 Task: Set the Speed to 50%
Action: Mouse moved to (152, 568)
Screenshot: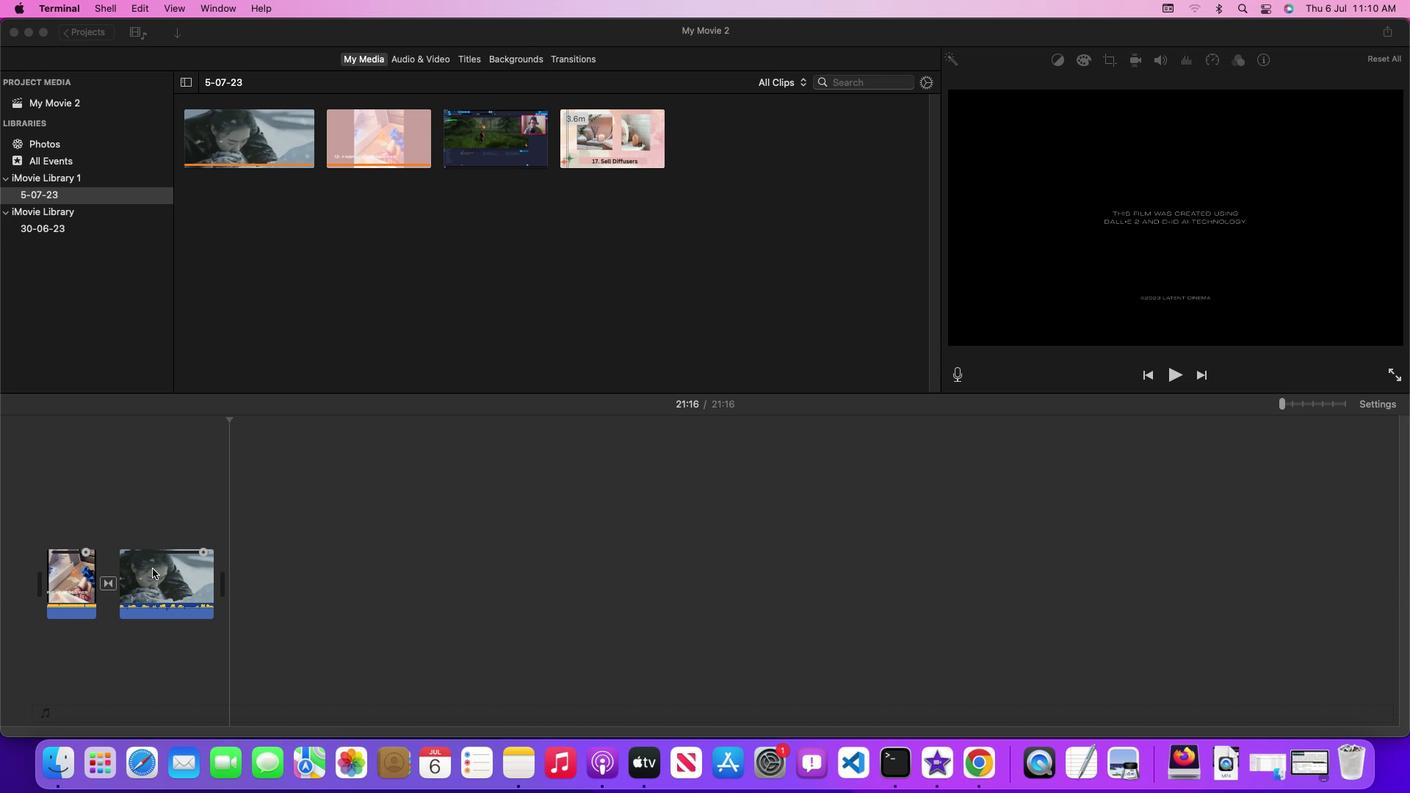 
Action: Mouse pressed left at (152, 568)
Screenshot: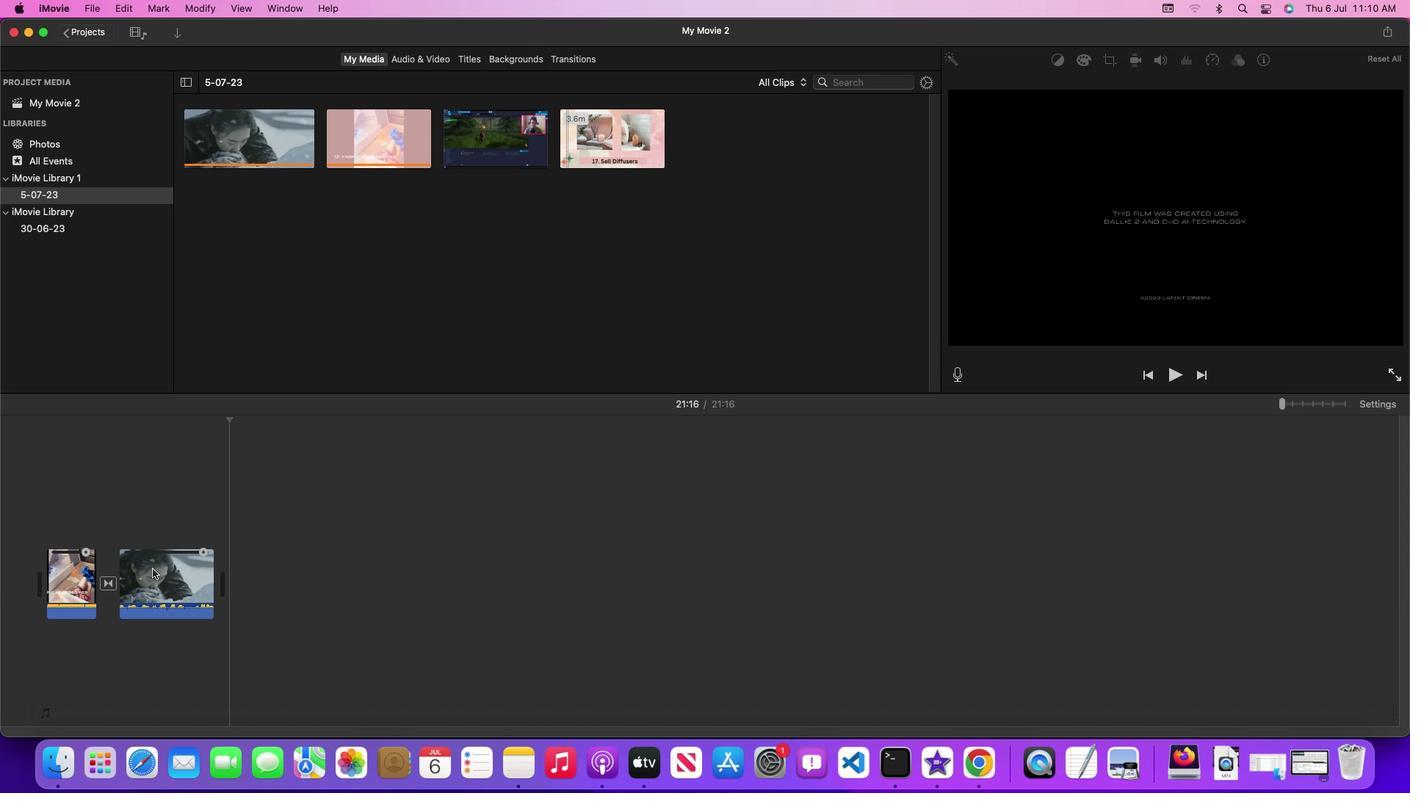 
Action: Mouse pressed left at (152, 568)
Screenshot: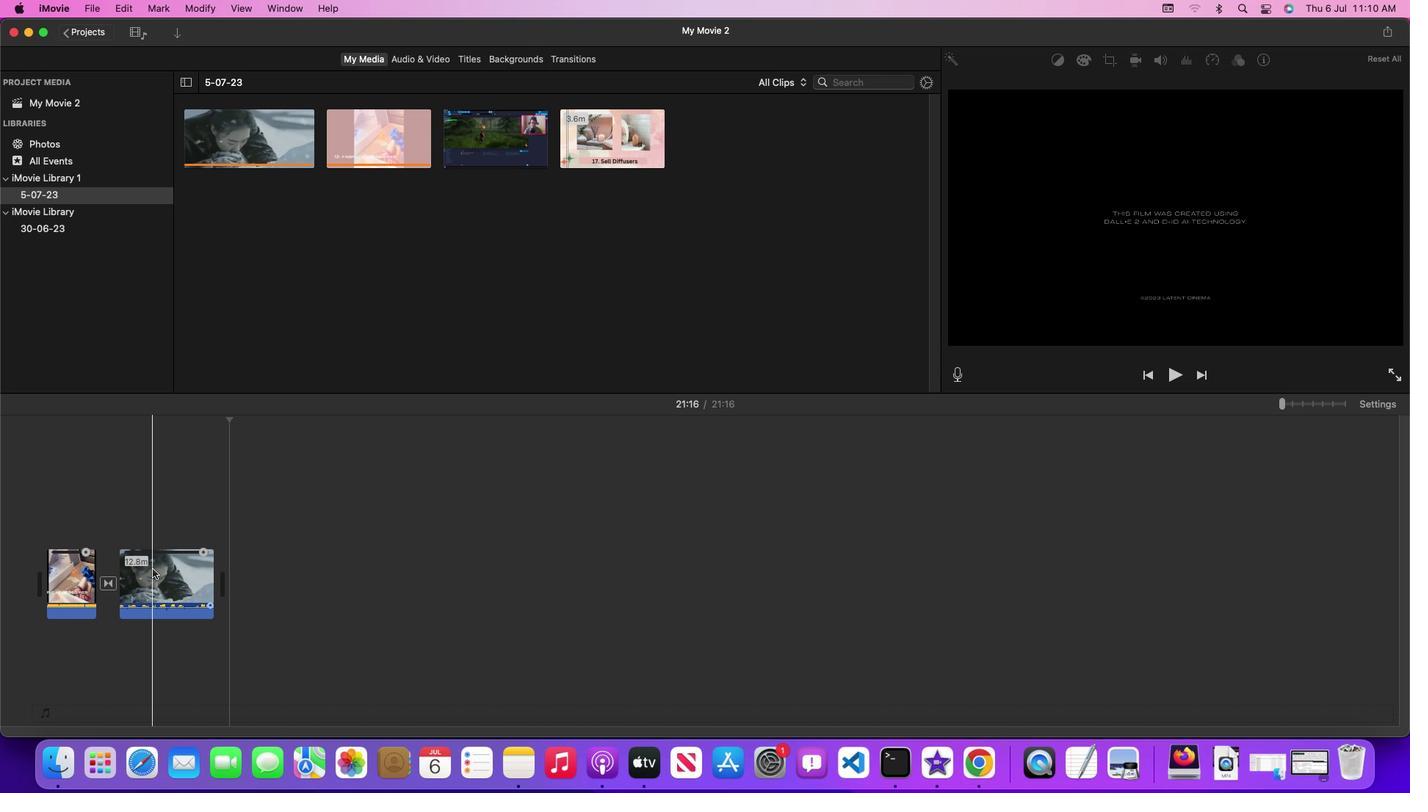 
Action: Mouse moved to (193, 8)
Screenshot: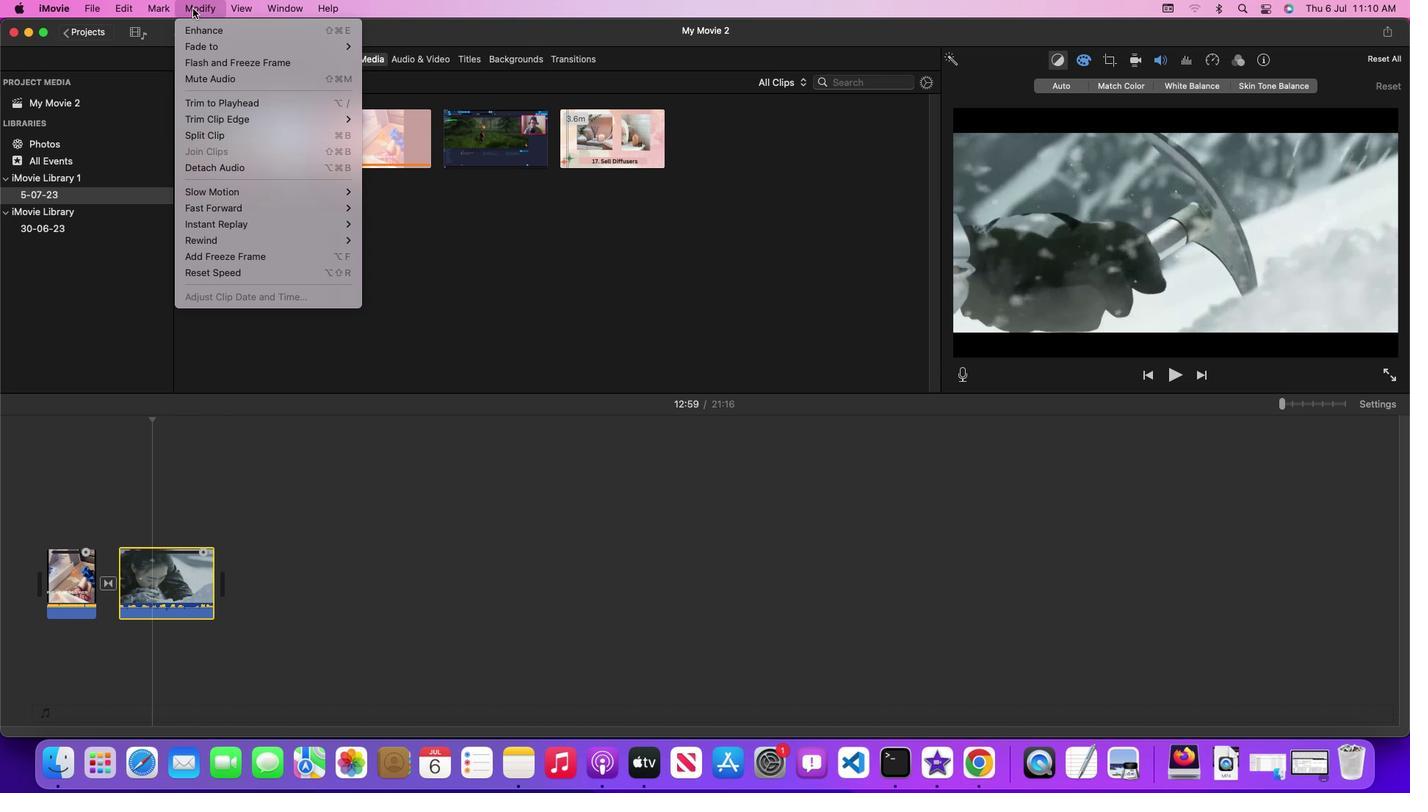 
Action: Mouse pressed left at (193, 8)
Screenshot: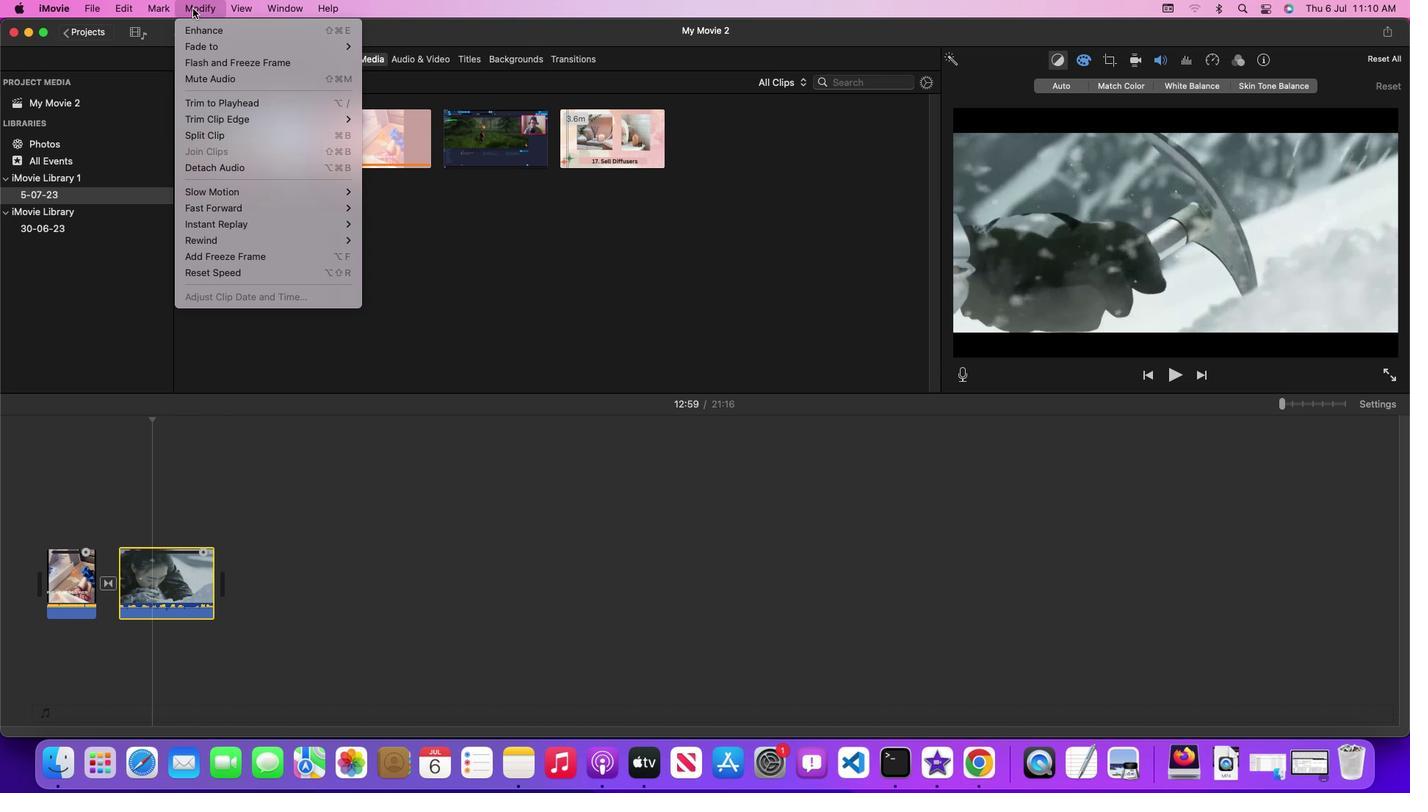 
Action: Mouse moved to (205, 28)
Screenshot: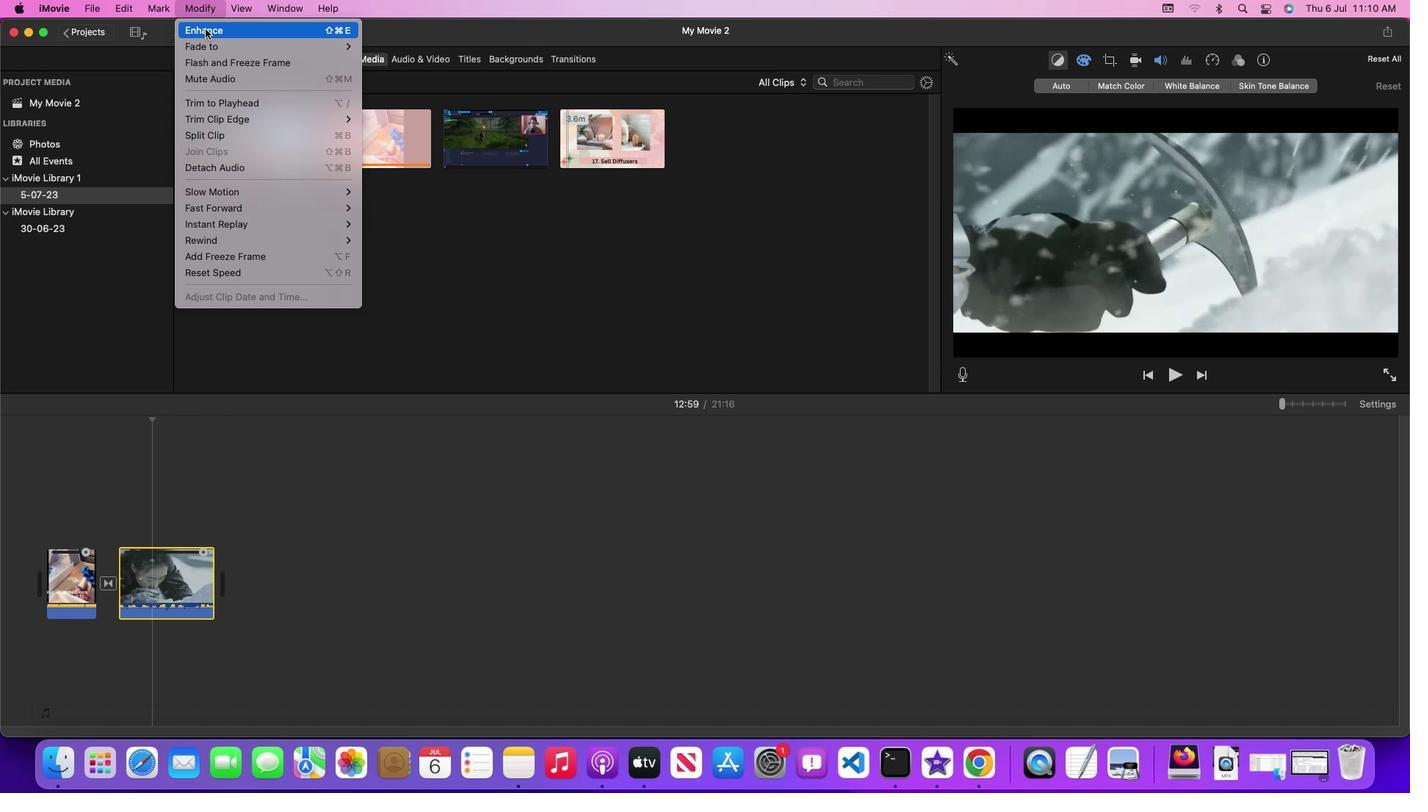 
Action: Mouse pressed left at (205, 28)
Screenshot: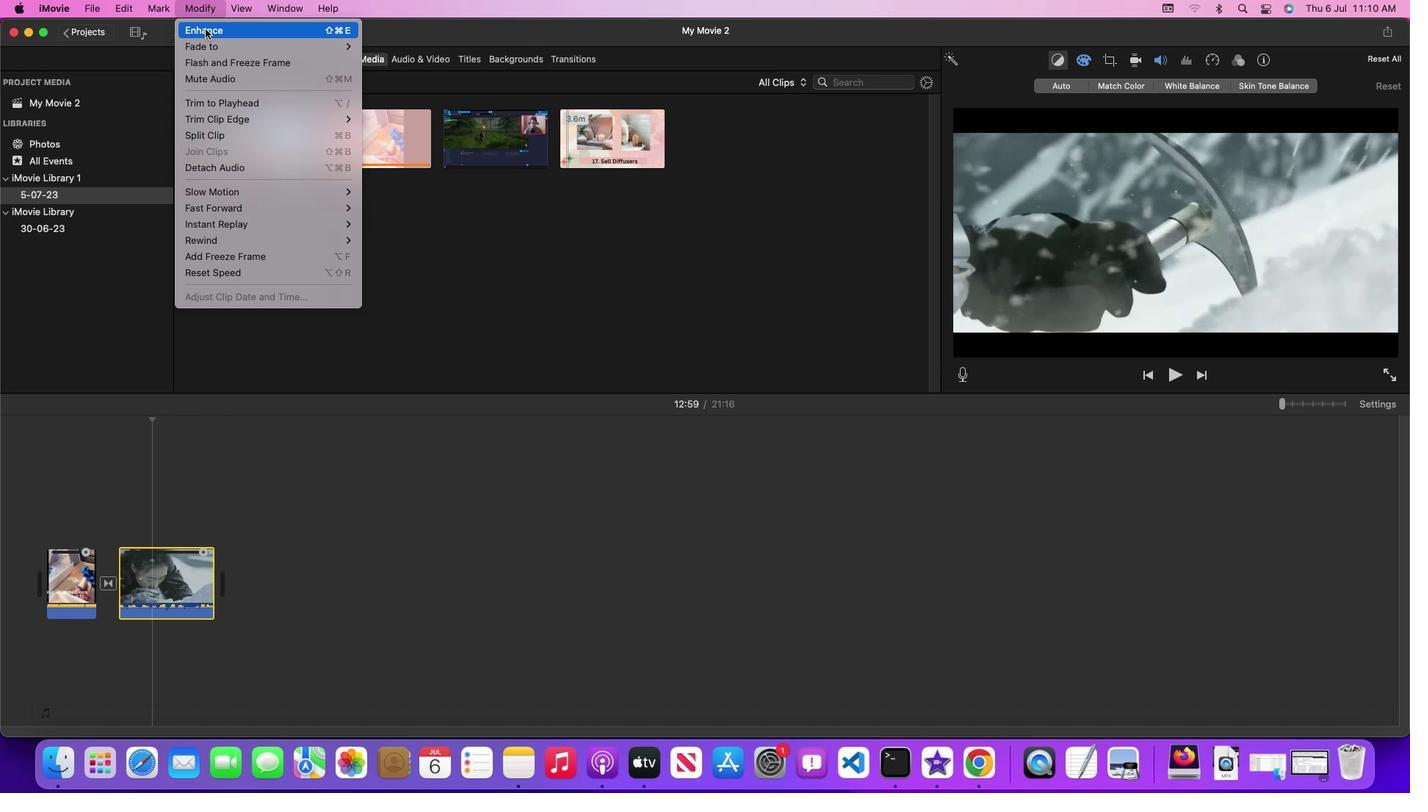 
Action: Mouse moved to (1216, 58)
Screenshot: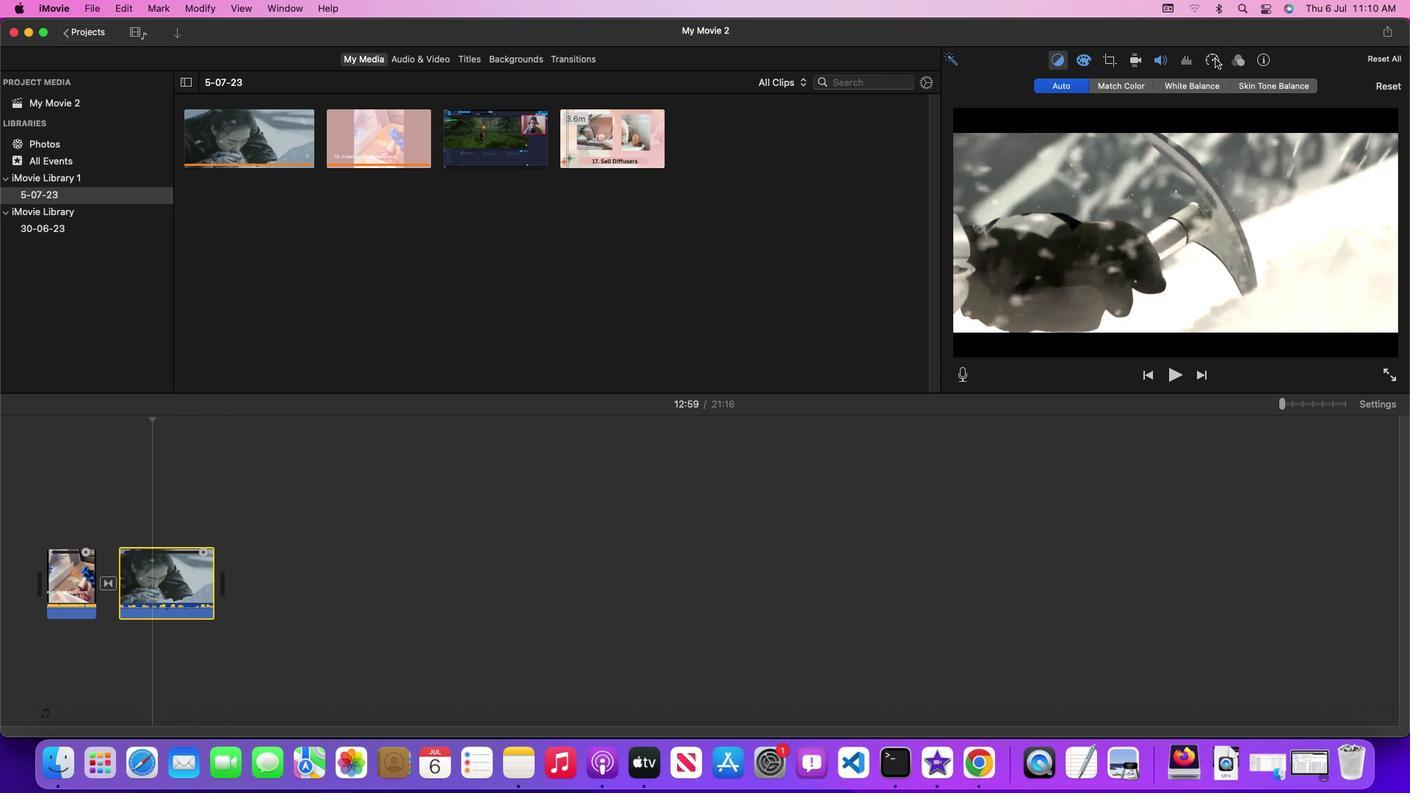 
Action: Mouse pressed left at (1216, 58)
Screenshot: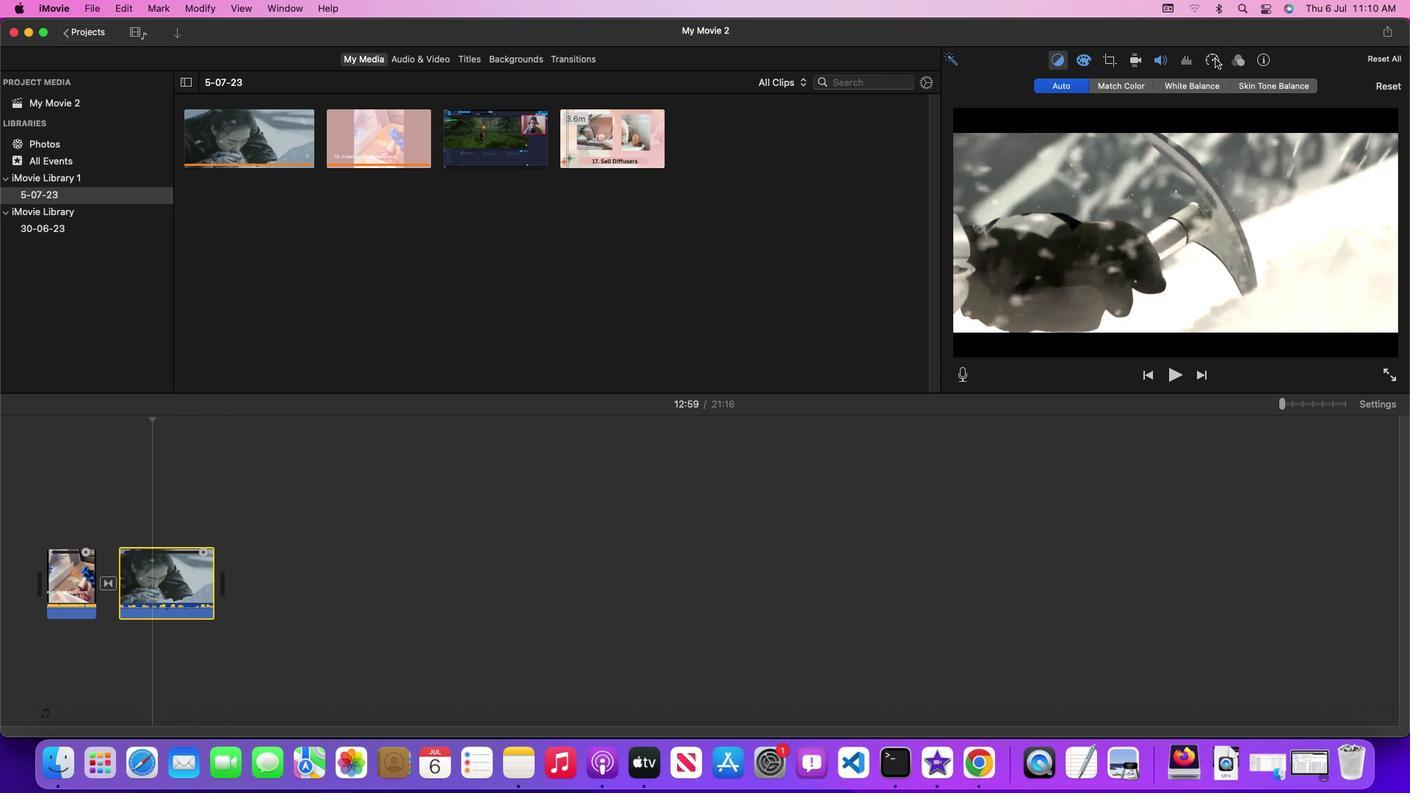 
Action: Mouse moved to (1094, 85)
Screenshot: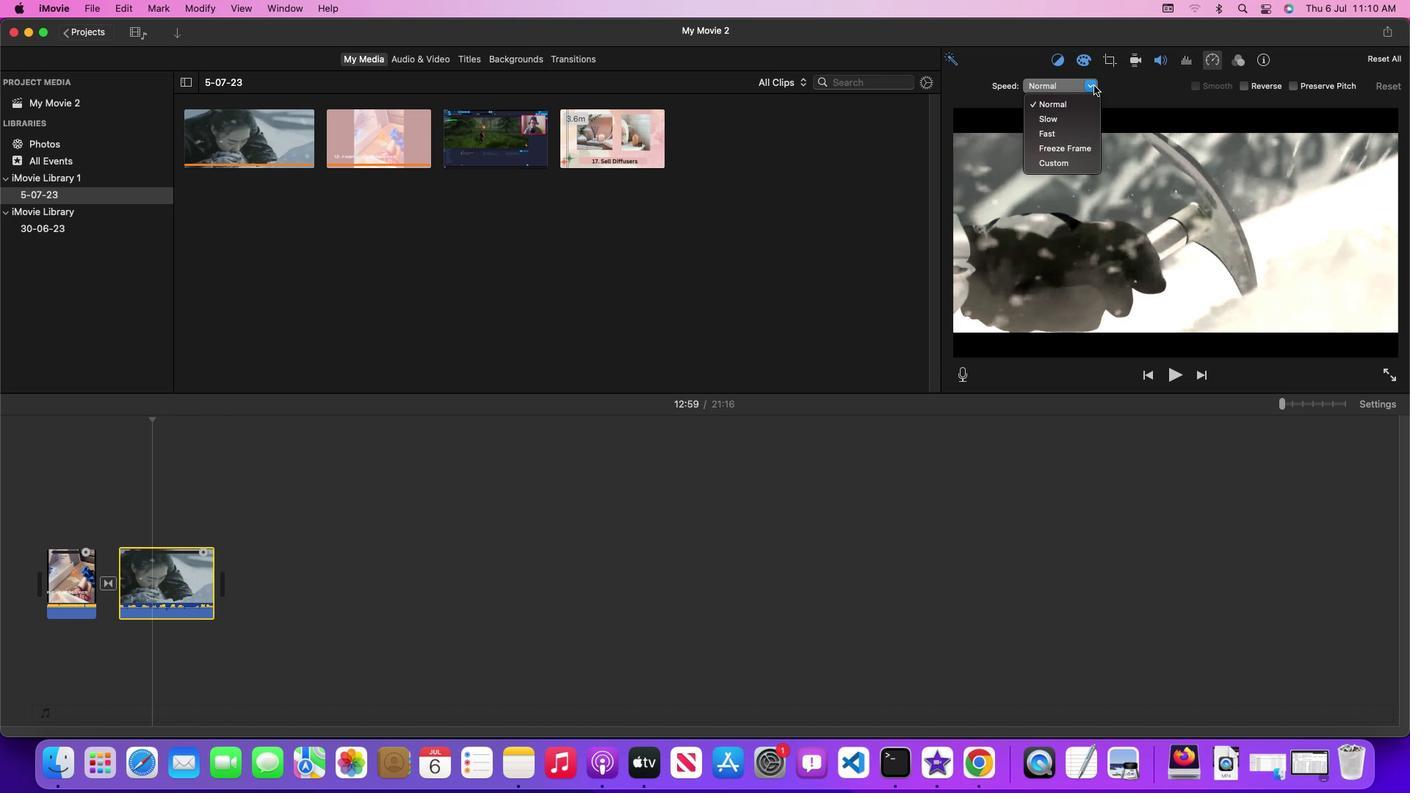 
Action: Mouse pressed left at (1094, 85)
Screenshot: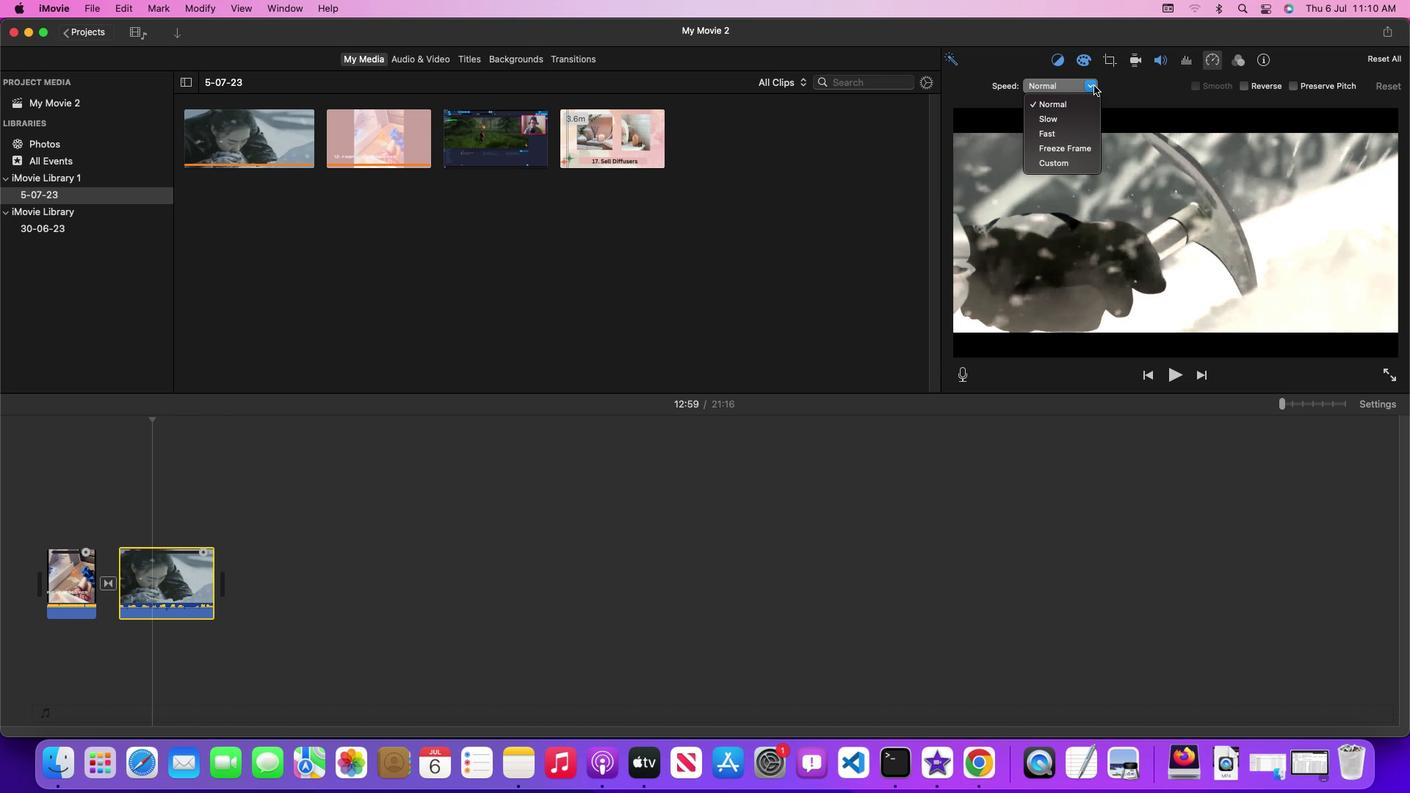 
Action: Mouse moved to (1081, 116)
Screenshot: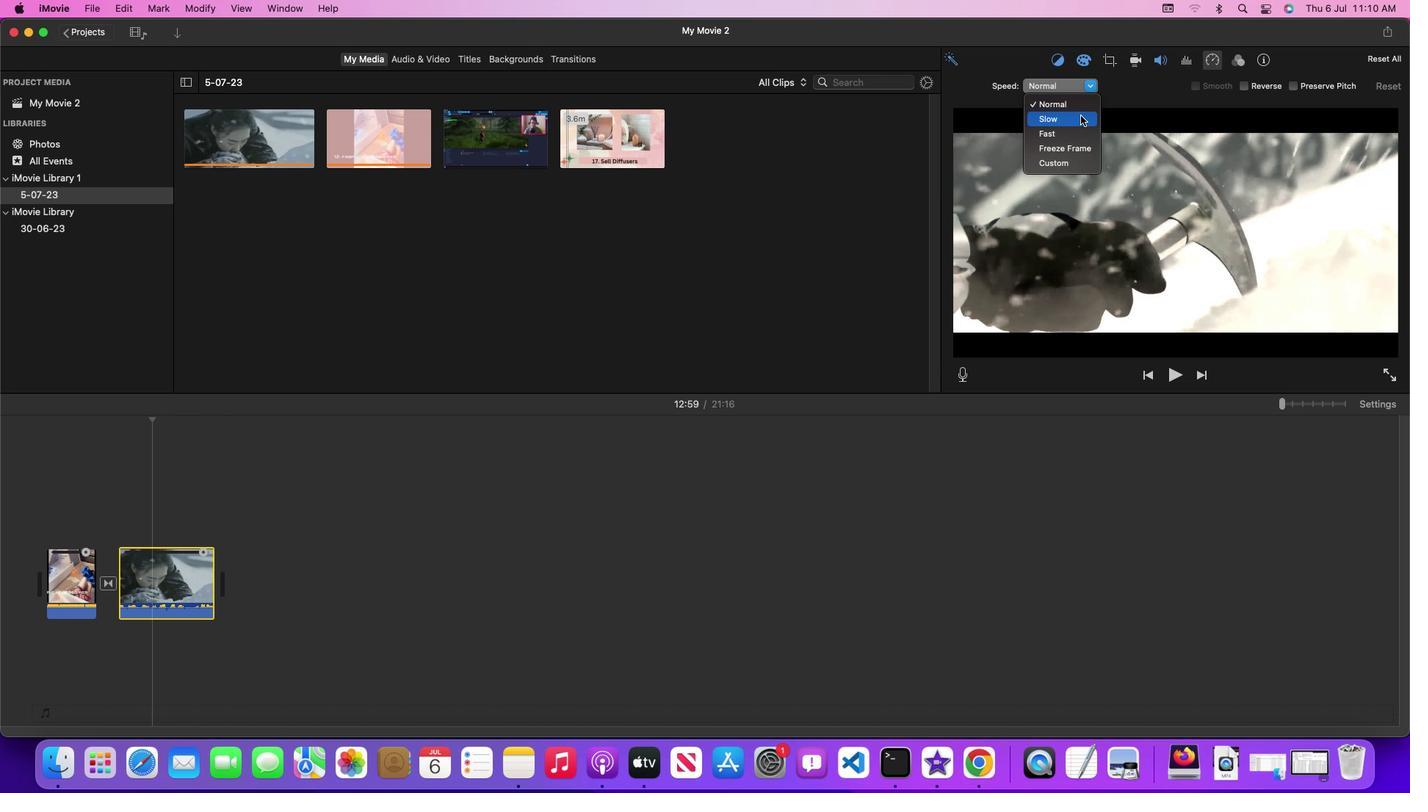 
Action: Mouse pressed left at (1081, 116)
Screenshot: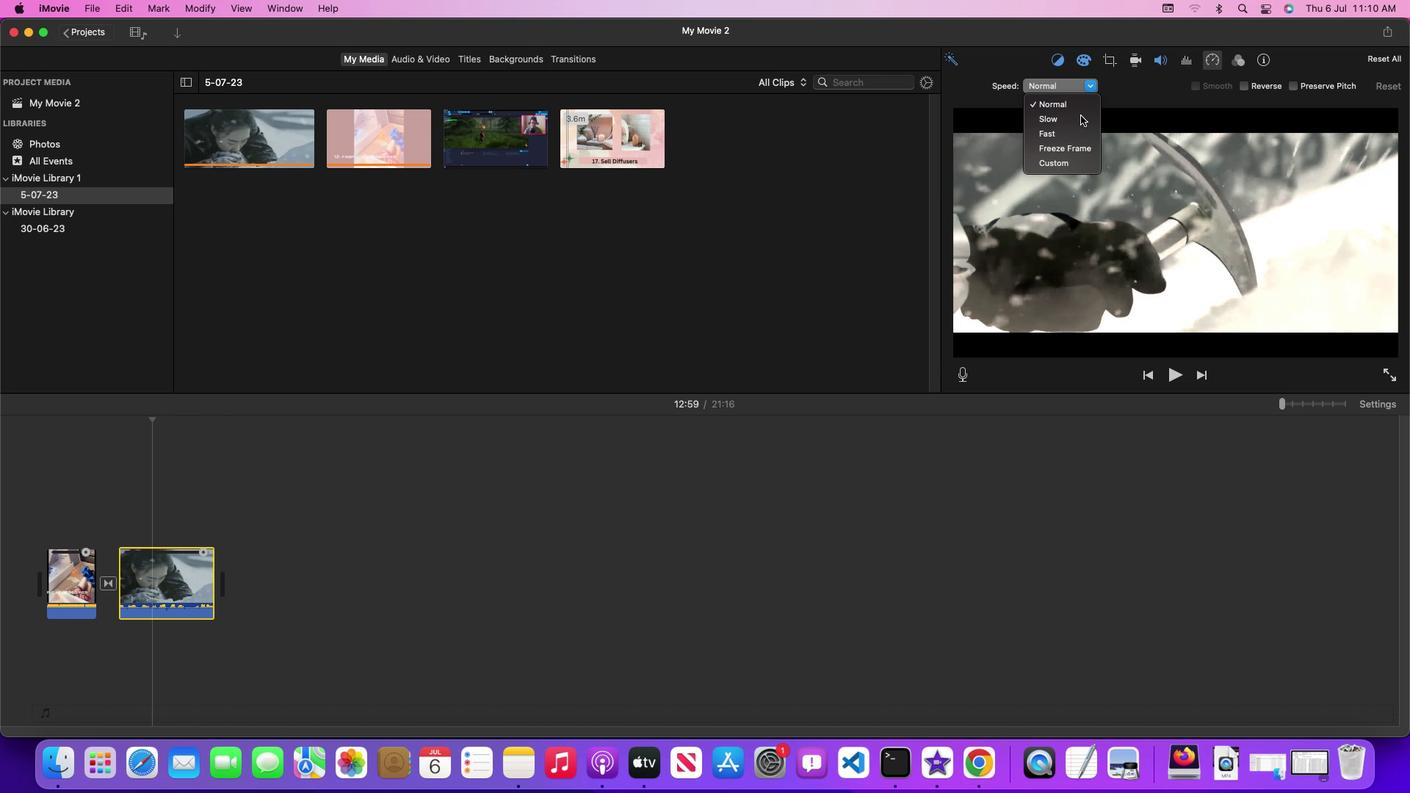 
Action: Mouse moved to (1140, 85)
Screenshot: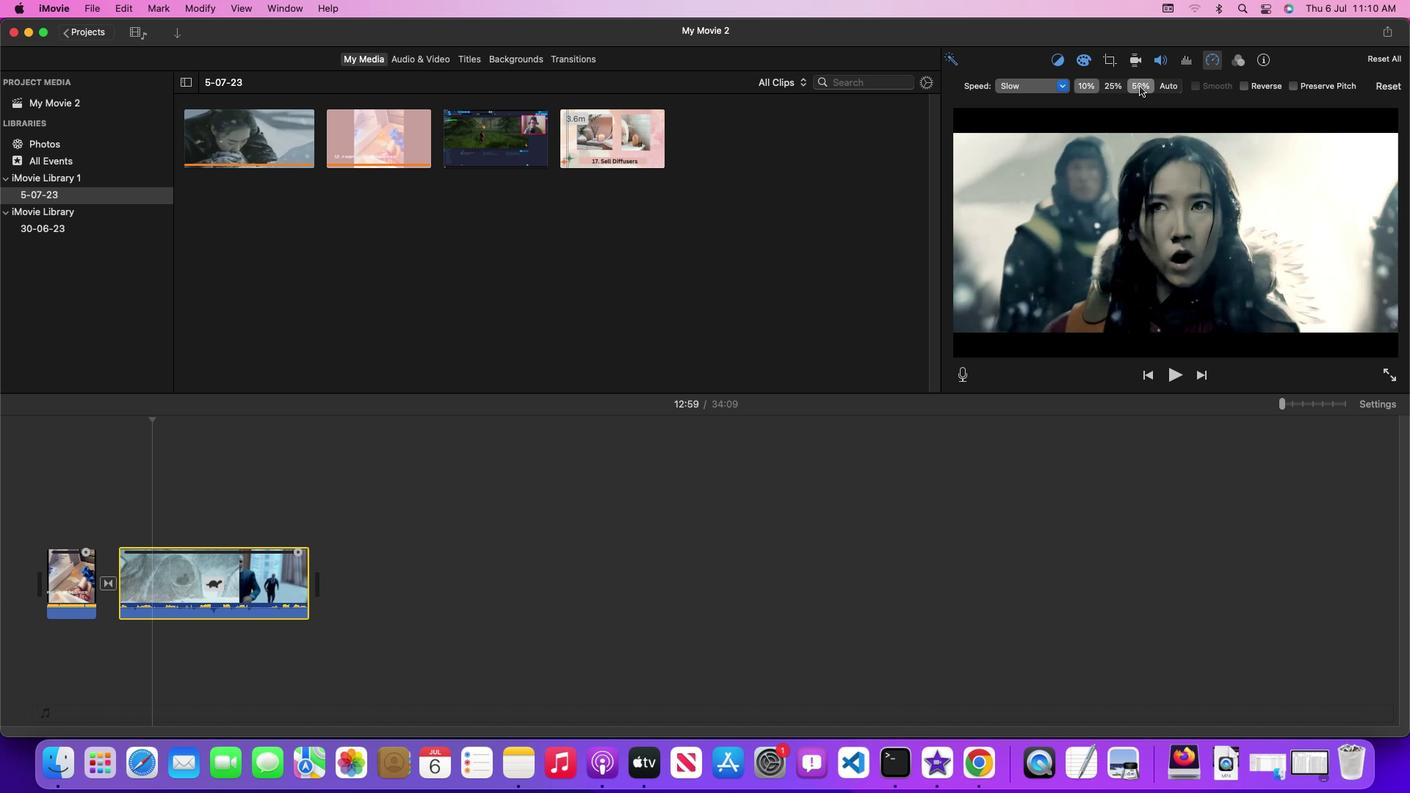 
Action: Mouse pressed left at (1140, 85)
Screenshot: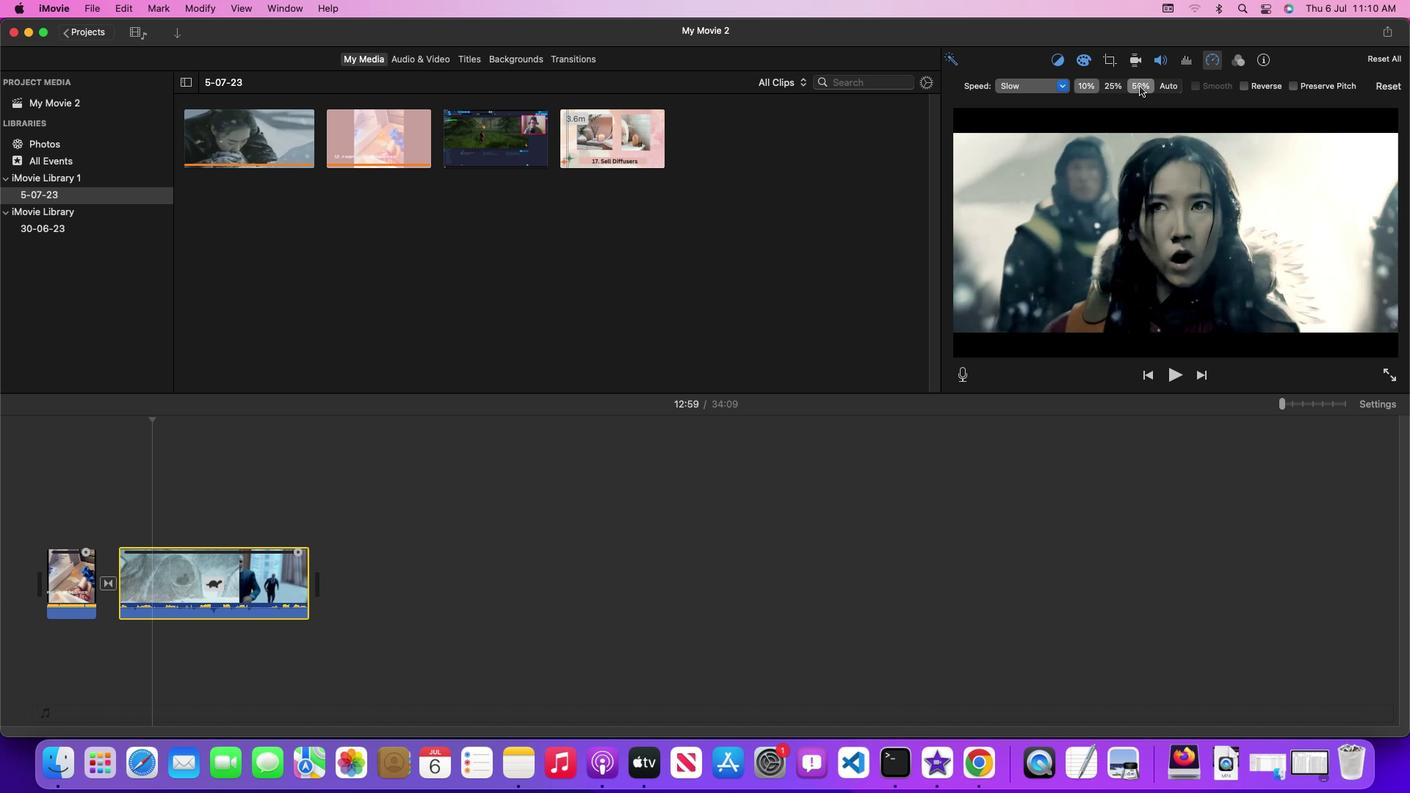 
Action: Mouse moved to (1137, 170)
Screenshot: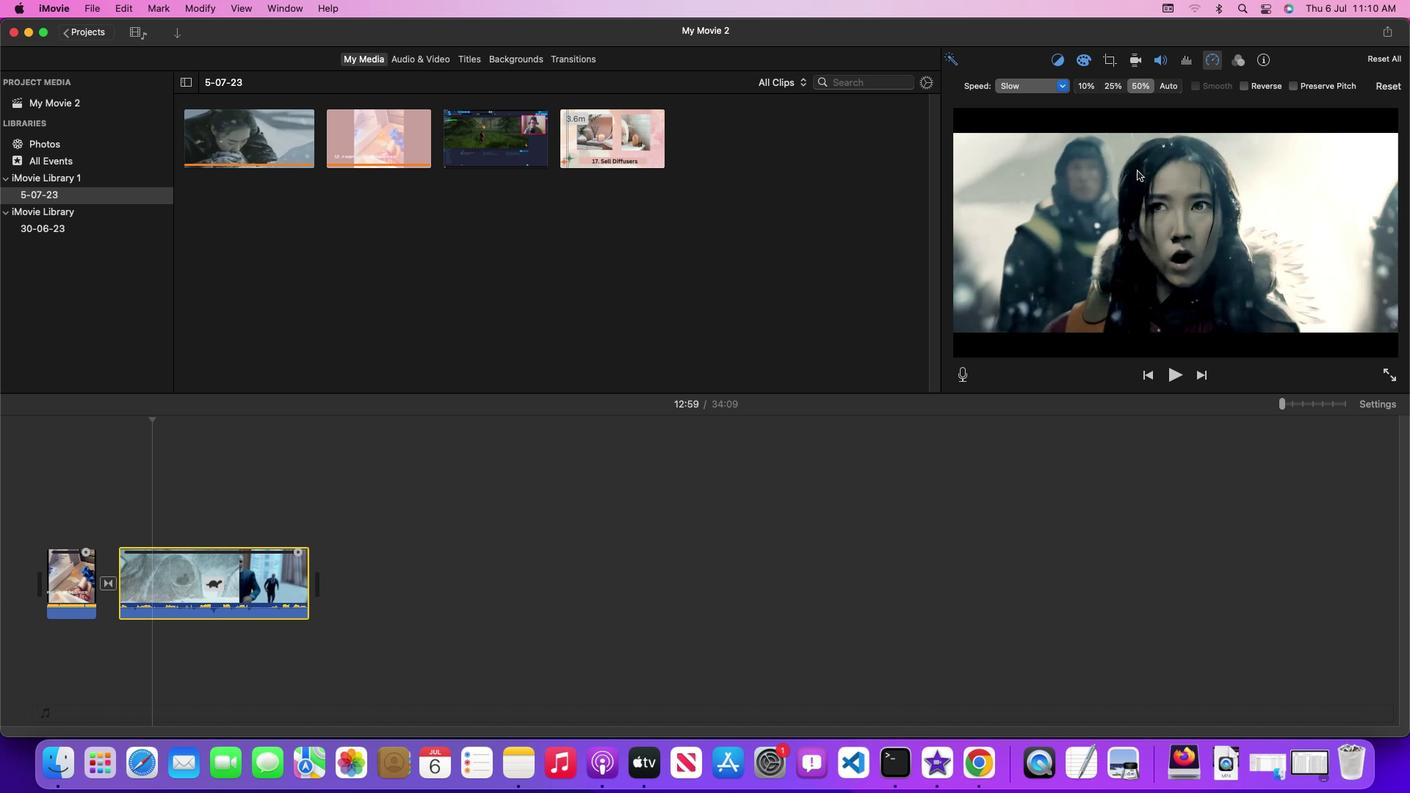 
